 Task: Add Nature's Plus Animal Parade Calcium to the cart.
Action: Mouse moved to (328, 153)
Screenshot: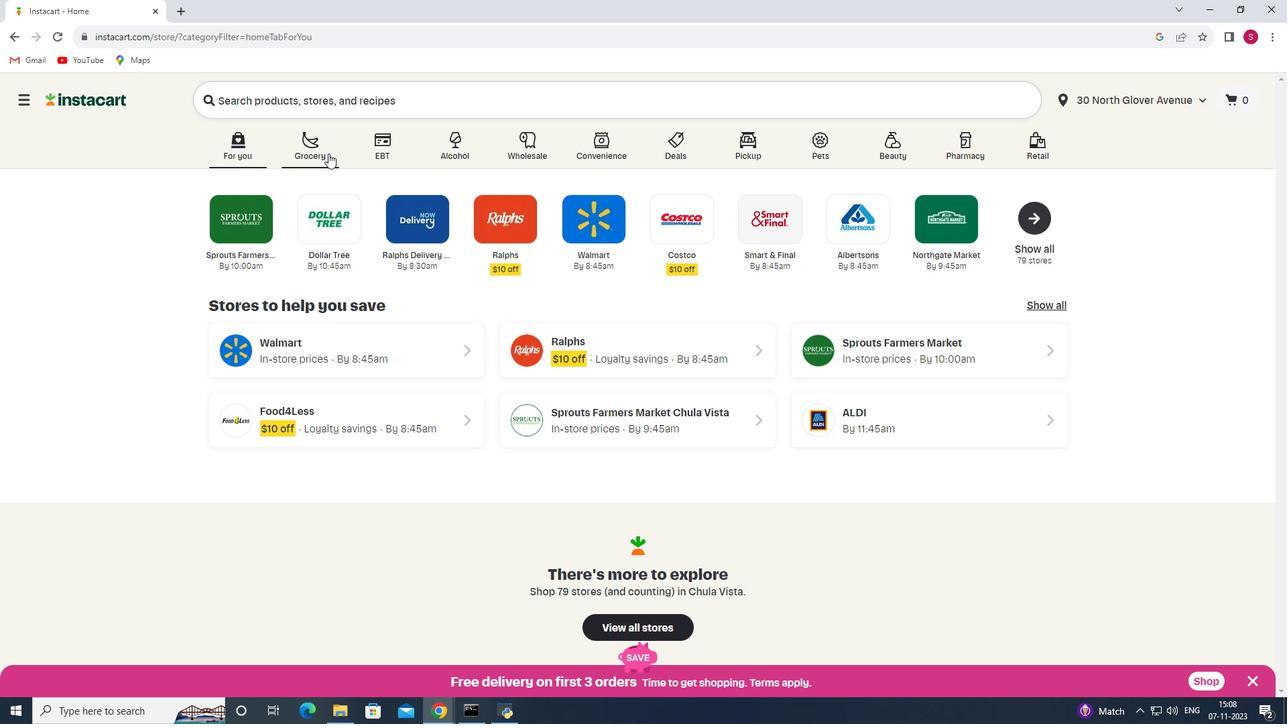 
Action: Mouse pressed left at (328, 153)
Screenshot: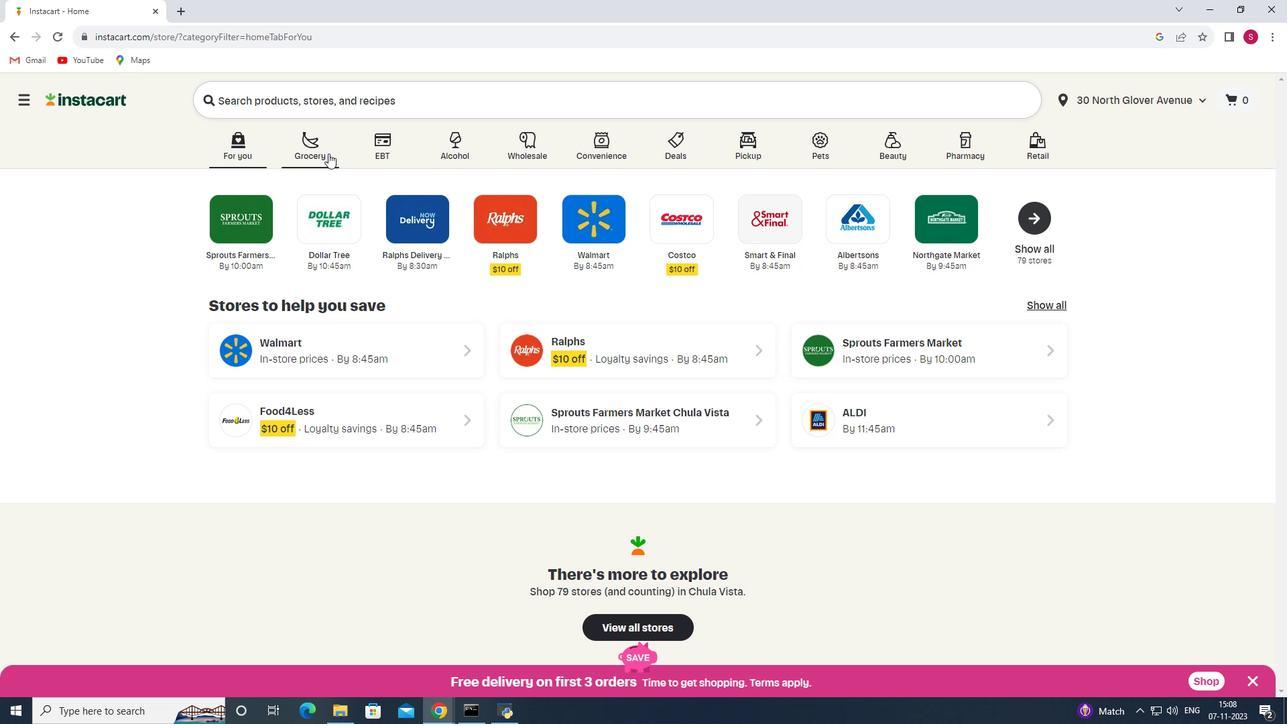 
Action: Mouse moved to (324, 396)
Screenshot: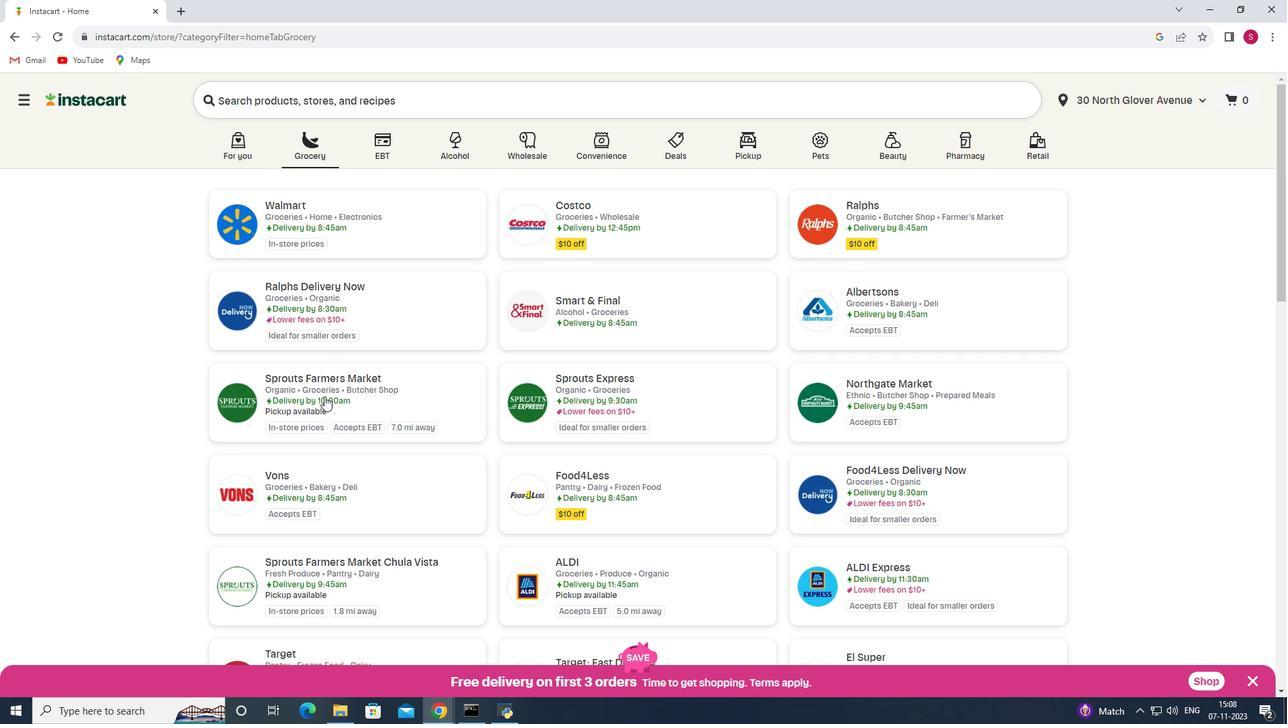 
Action: Mouse pressed left at (324, 396)
Screenshot: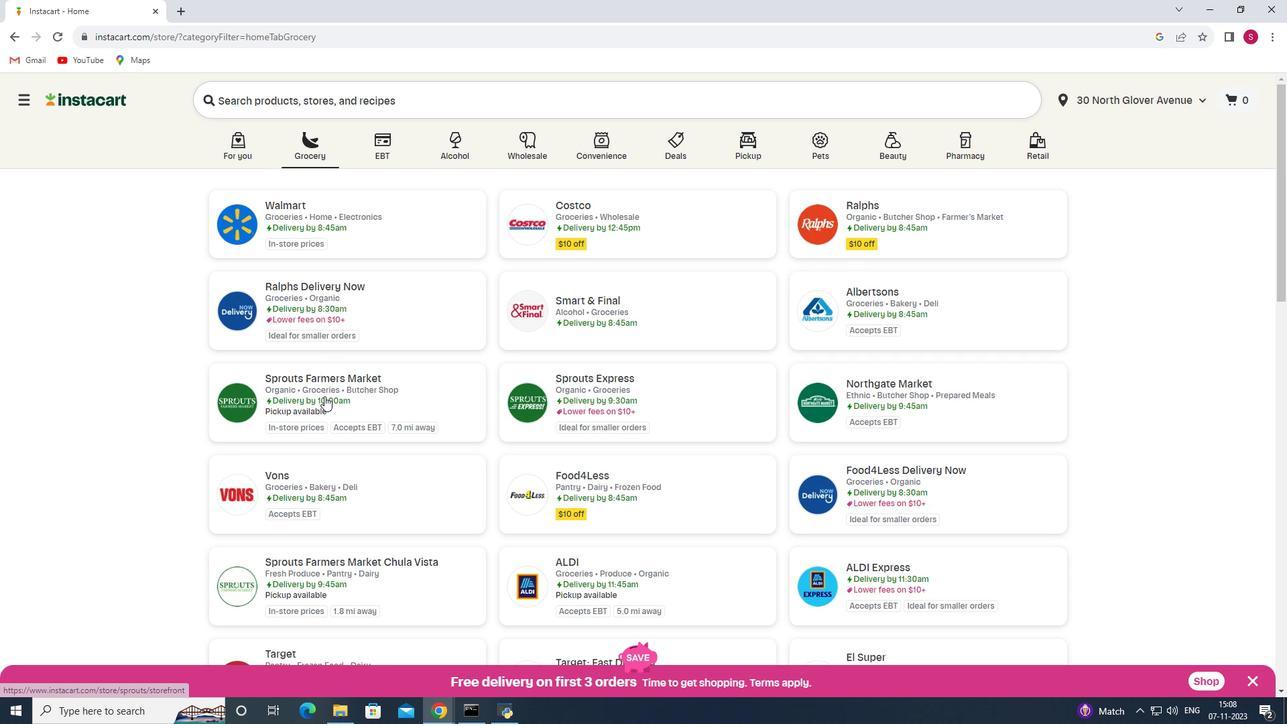 
Action: Mouse moved to (79, 429)
Screenshot: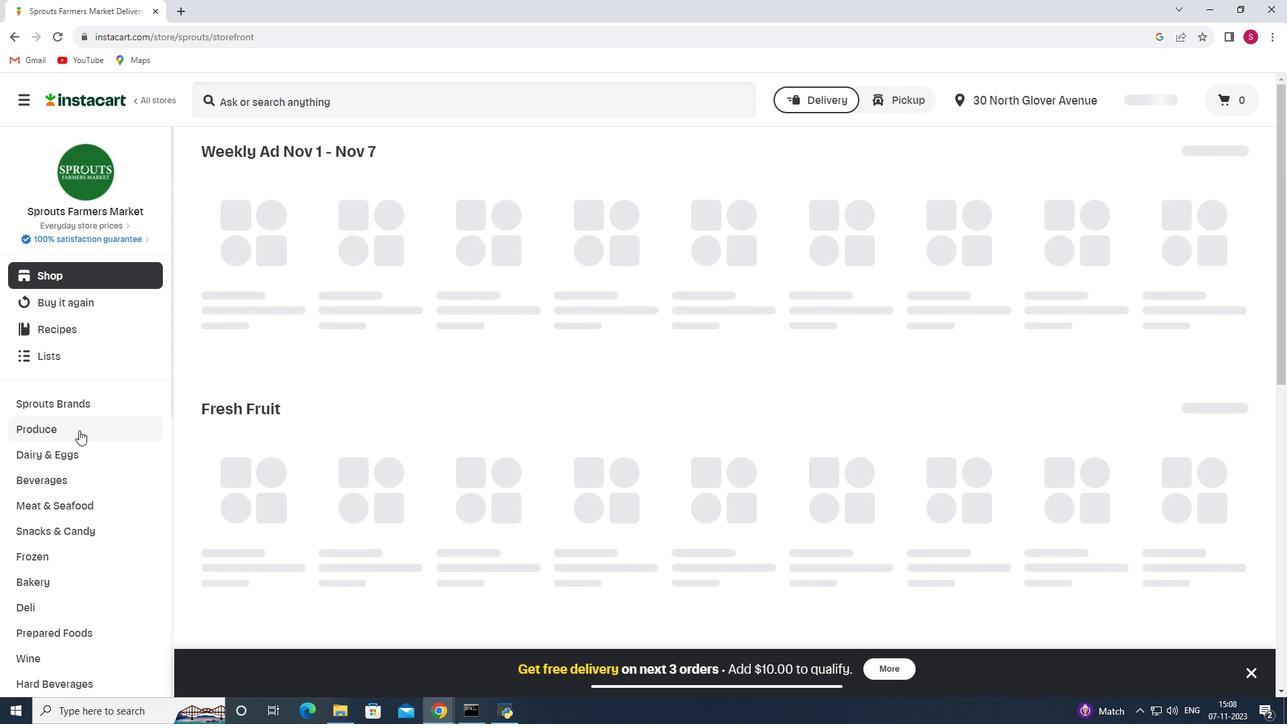 
Action: Mouse scrolled (79, 429) with delta (0, 0)
Screenshot: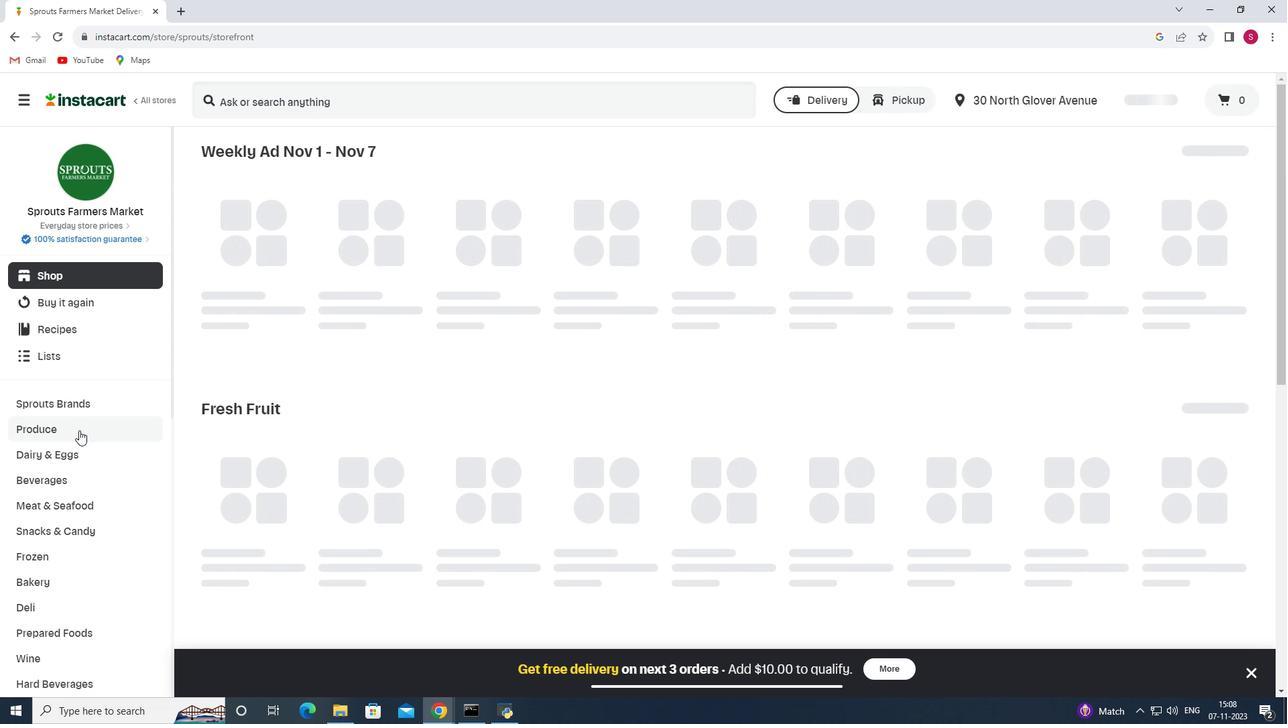 
Action: Mouse moved to (79, 430)
Screenshot: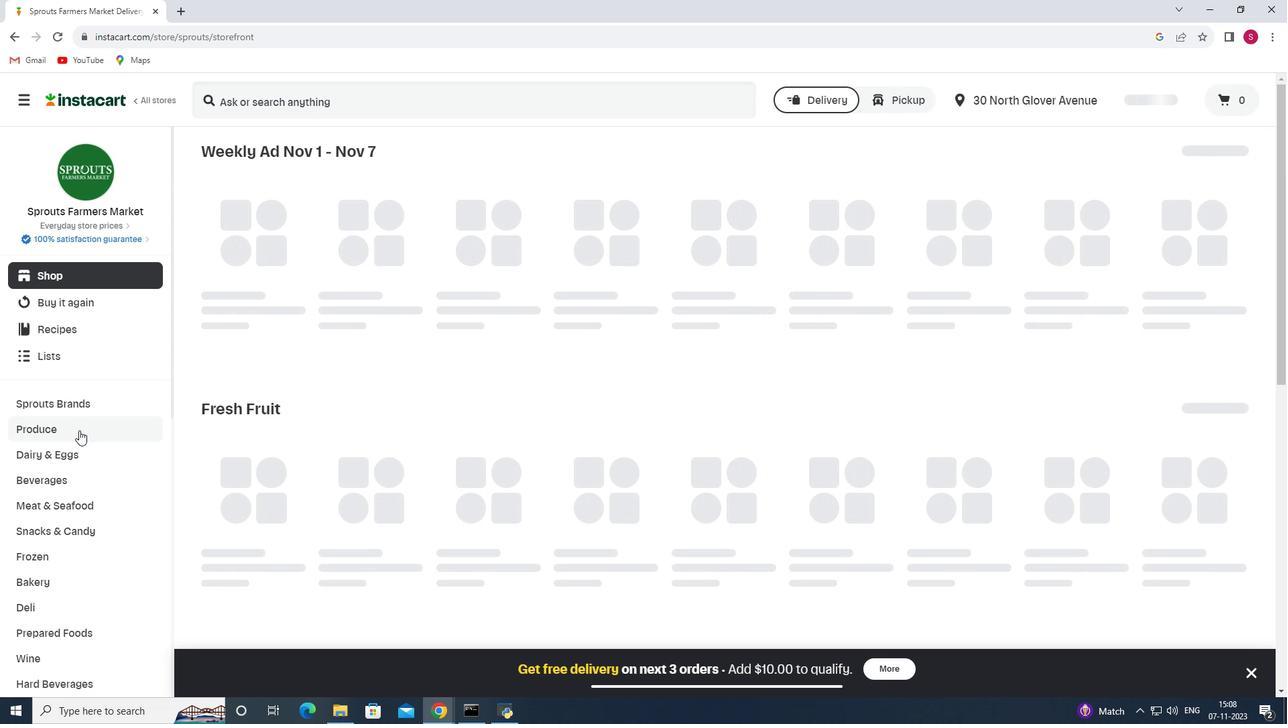 
Action: Mouse scrolled (79, 429) with delta (0, 0)
Screenshot: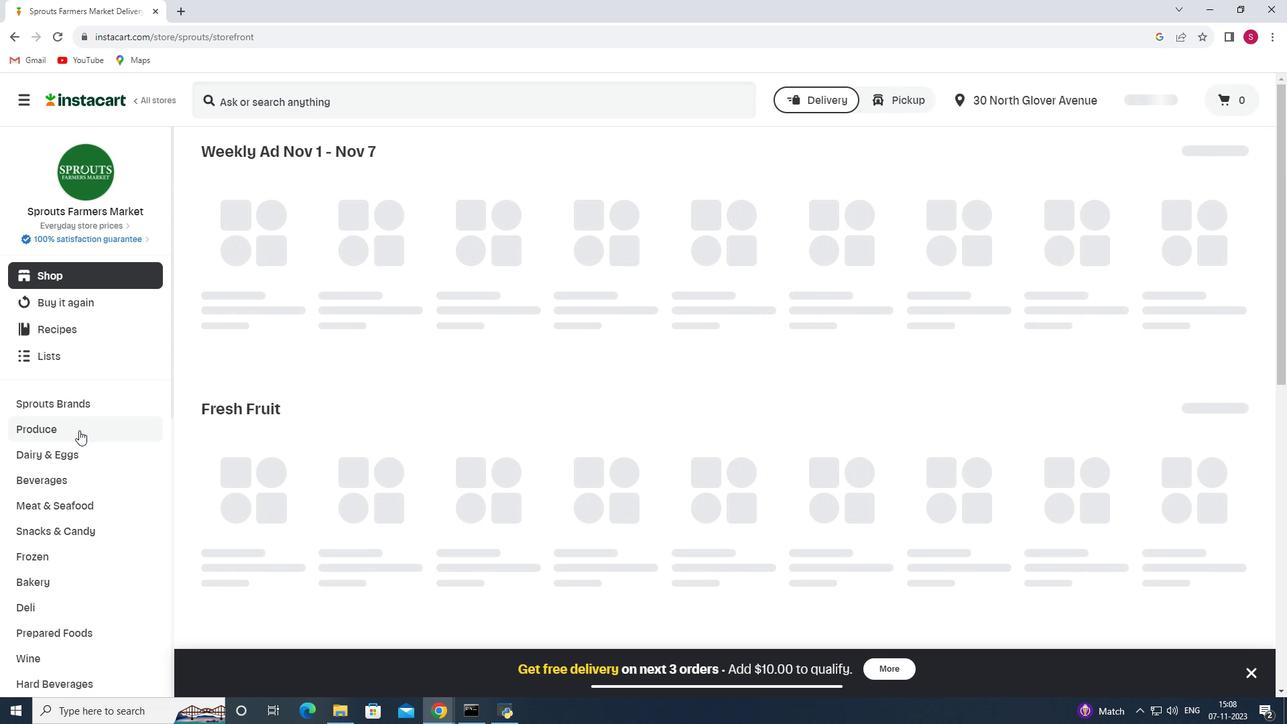 
Action: Mouse scrolled (79, 429) with delta (0, 0)
Screenshot: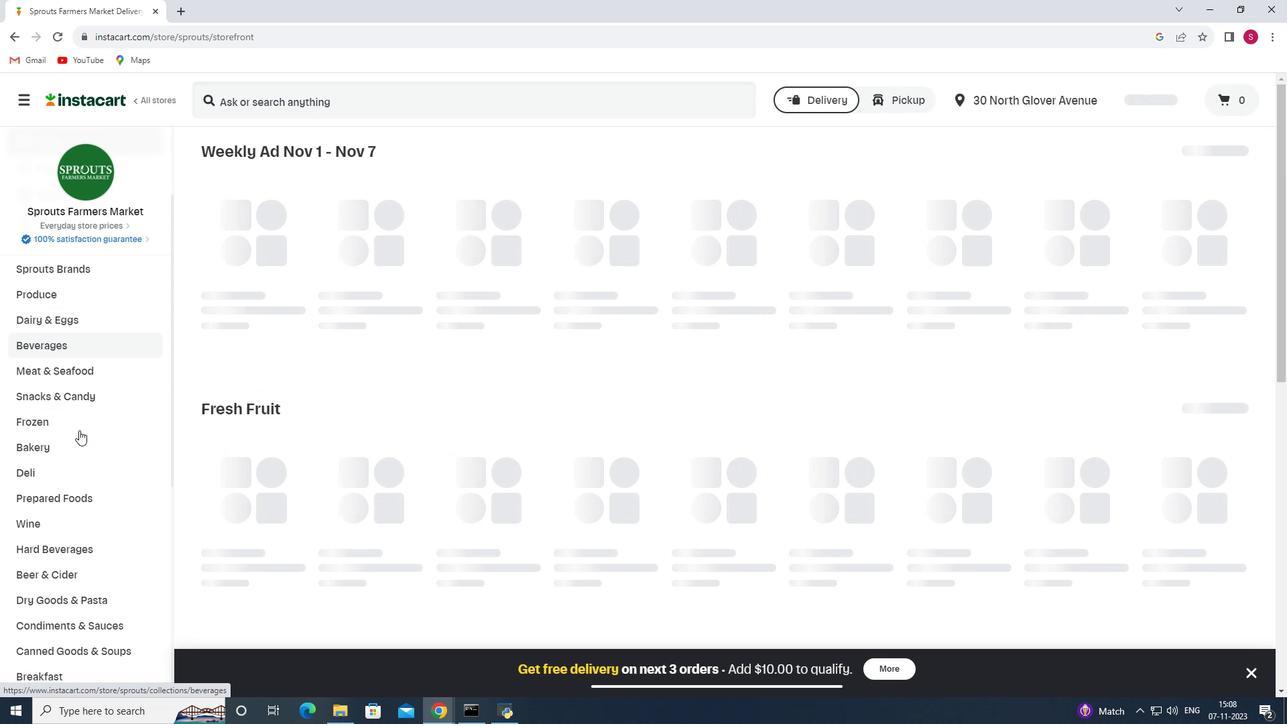 
Action: Mouse scrolled (79, 429) with delta (0, 0)
Screenshot: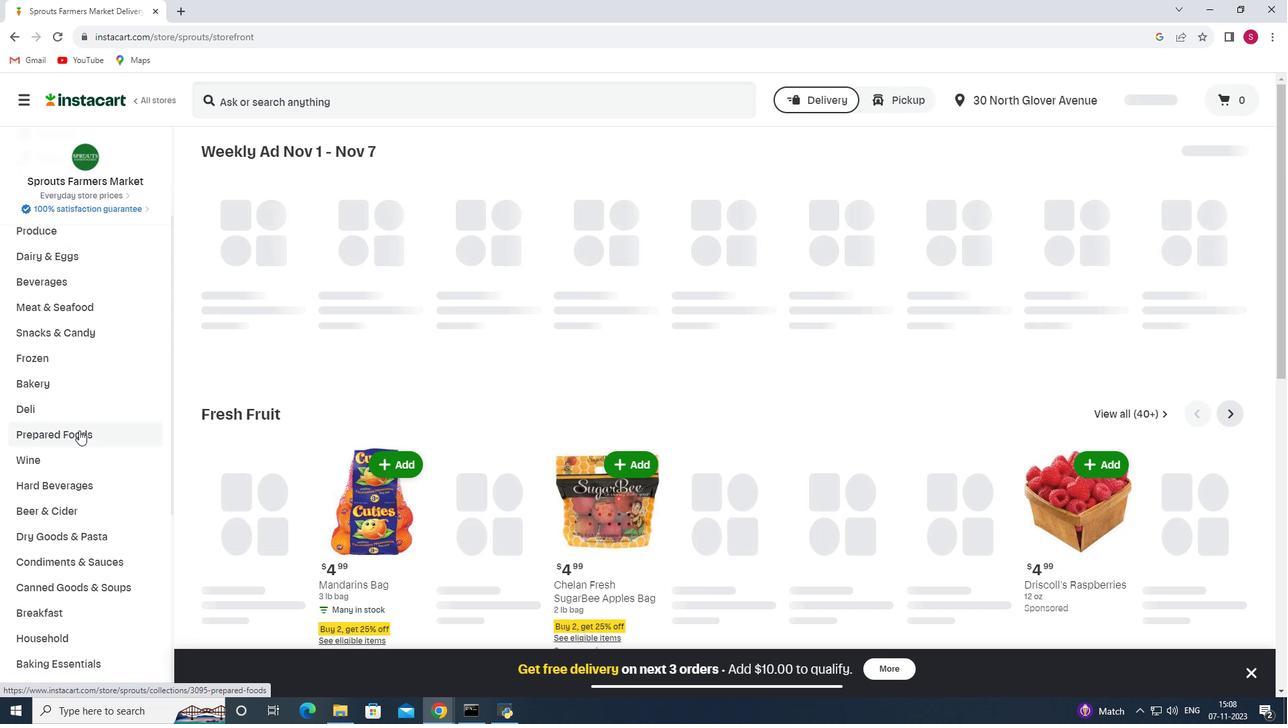 
Action: Mouse scrolled (79, 429) with delta (0, 0)
Screenshot: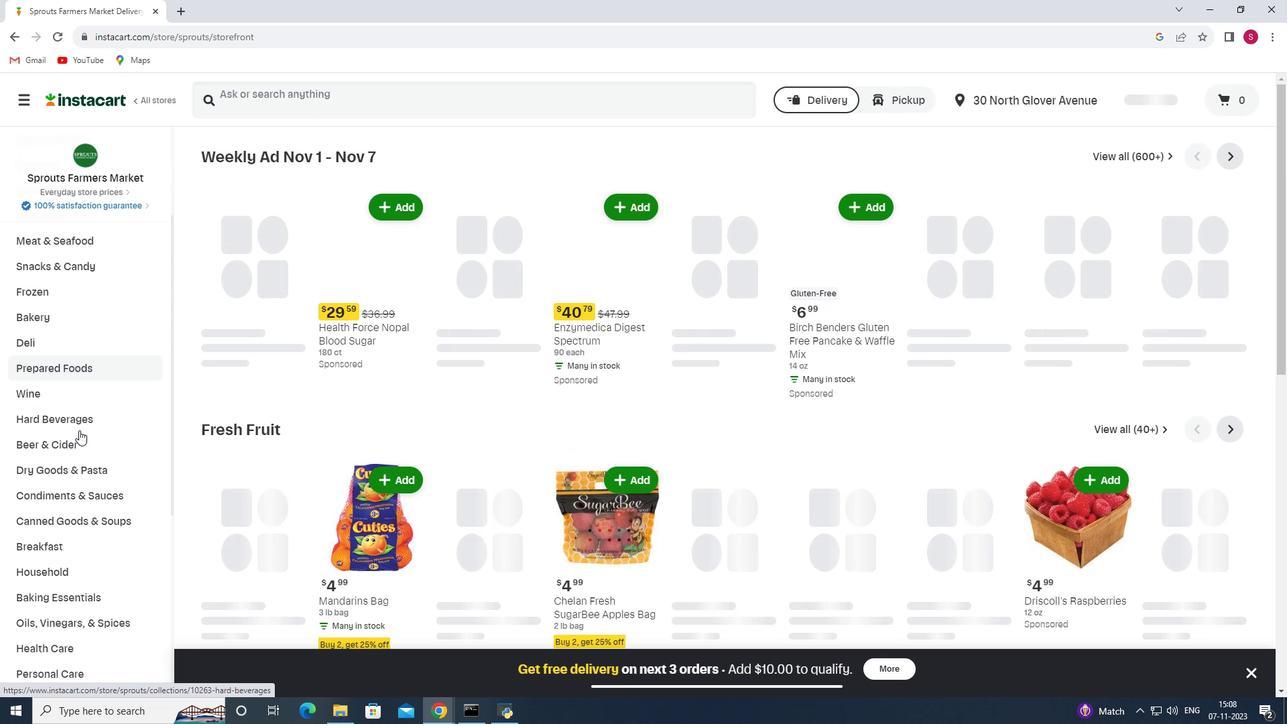 
Action: Mouse scrolled (79, 429) with delta (0, 0)
Screenshot: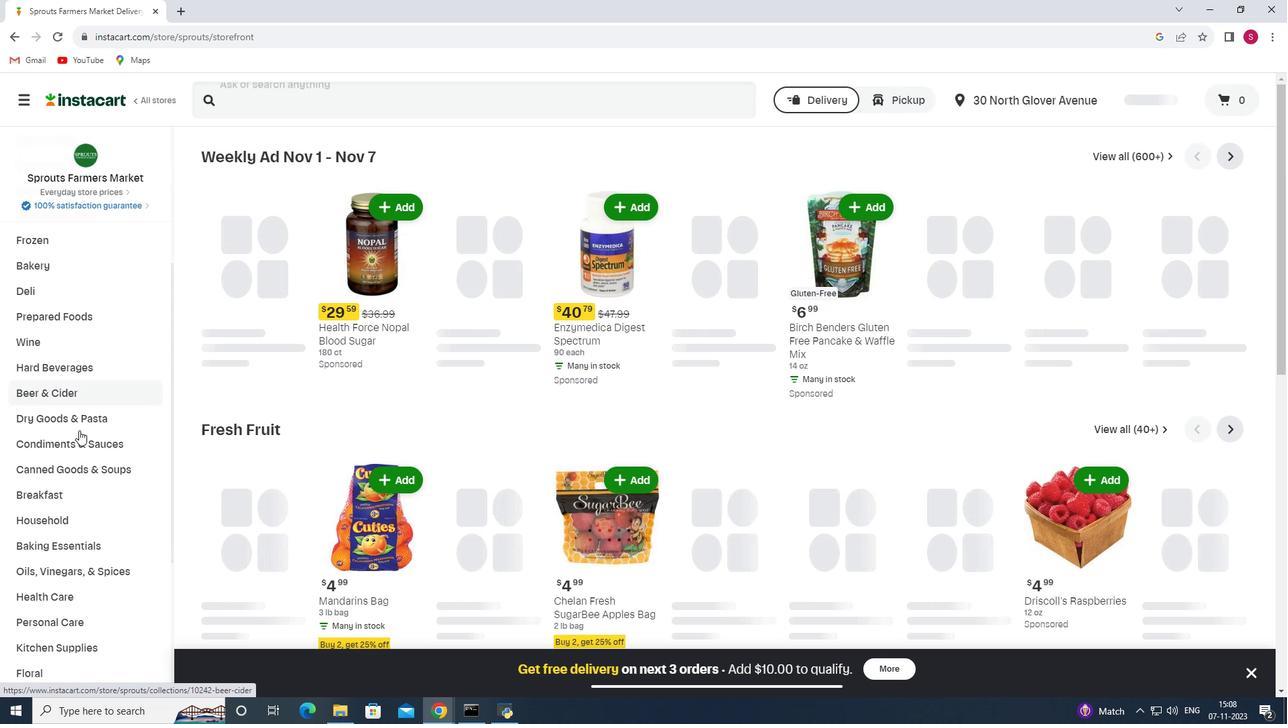 
Action: Mouse scrolled (79, 429) with delta (0, 0)
Screenshot: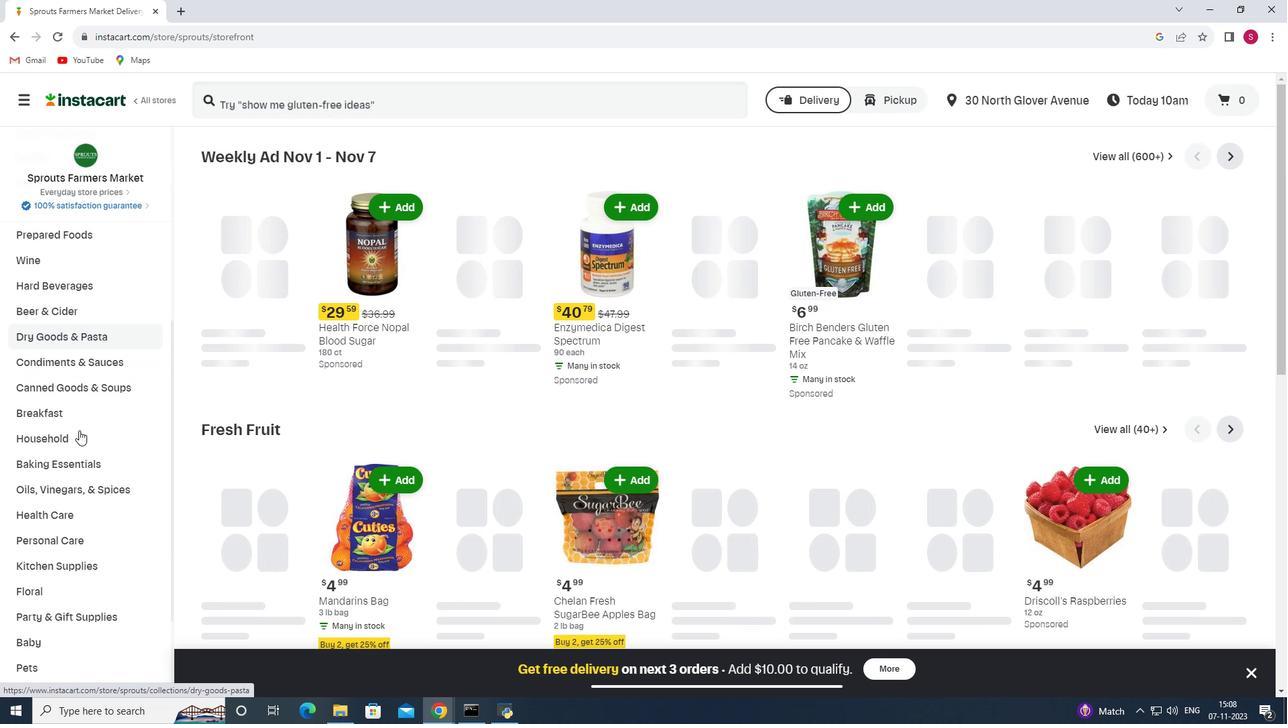 
Action: Mouse moved to (73, 442)
Screenshot: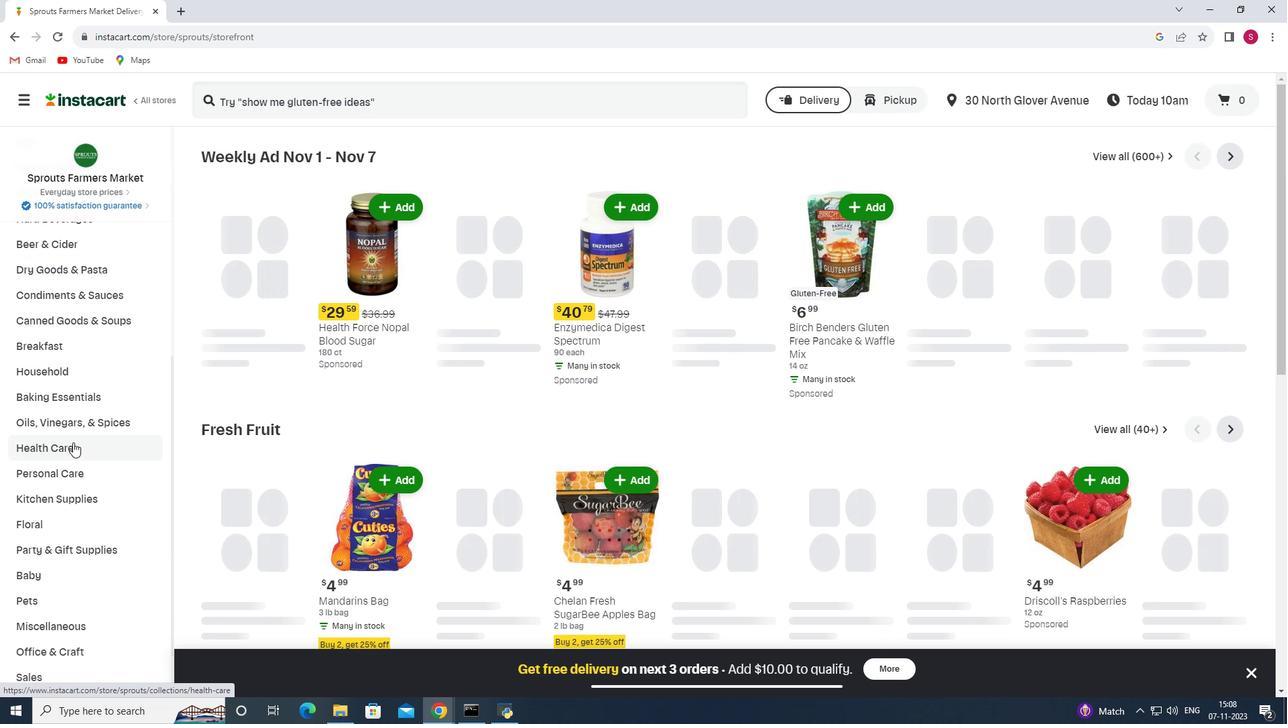 
Action: Mouse pressed left at (73, 442)
Screenshot: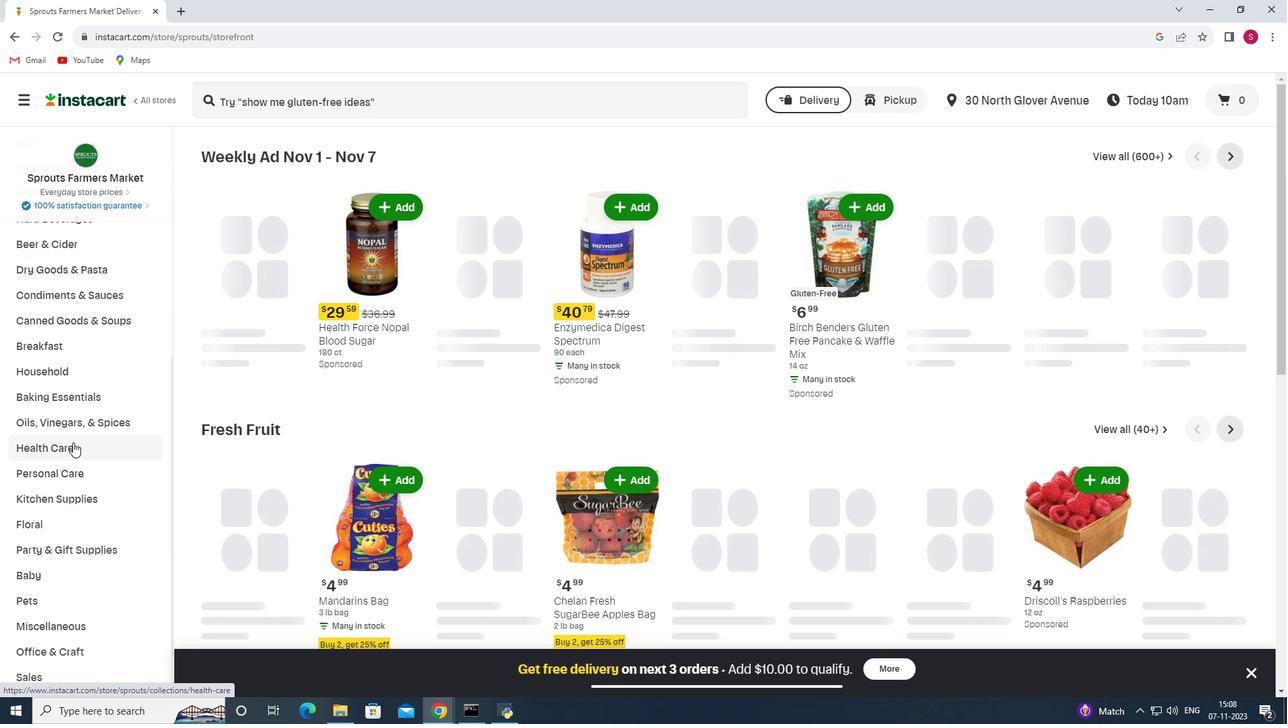 
Action: Mouse moved to (426, 180)
Screenshot: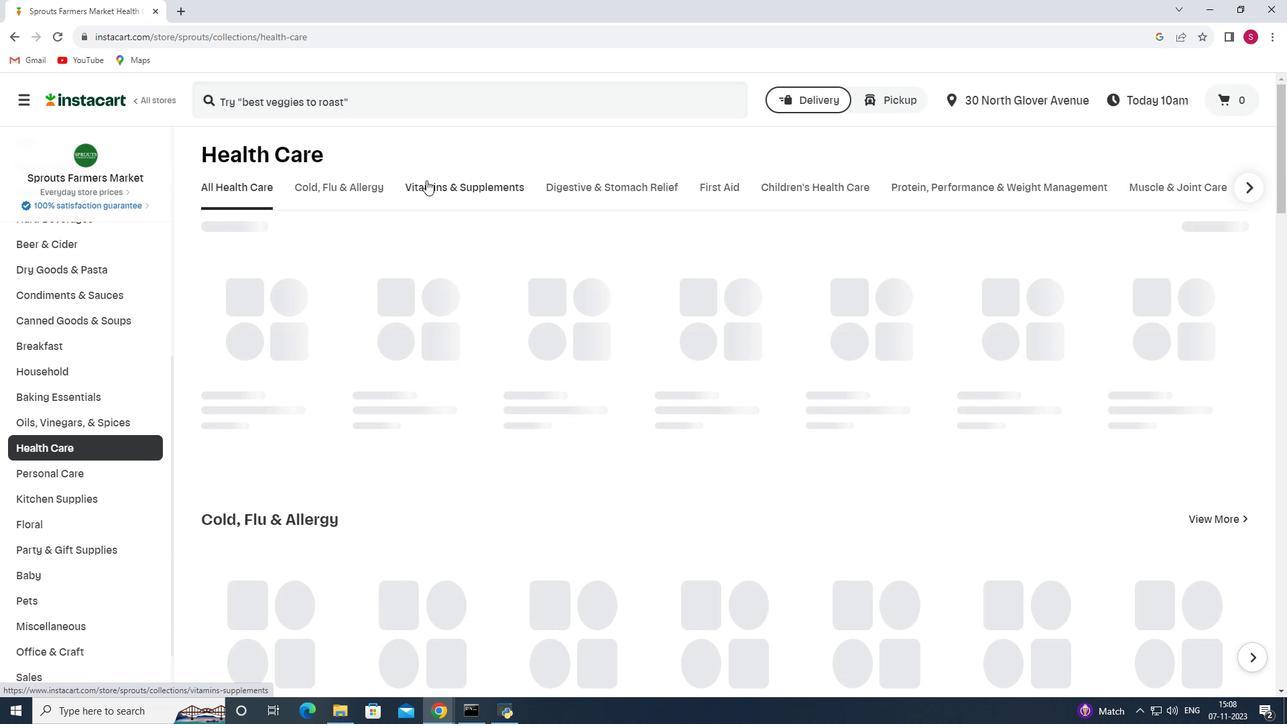 
Action: Mouse pressed left at (426, 180)
Screenshot: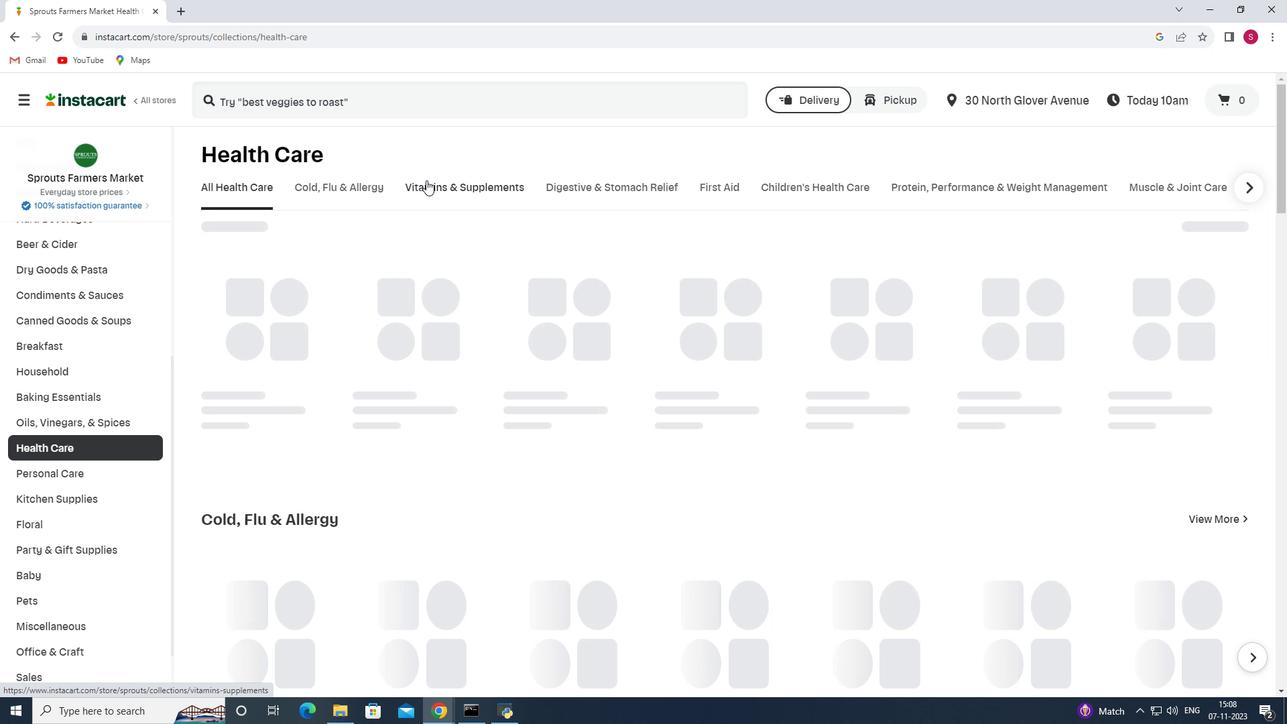 
Action: Mouse moved to (726, 243)
Screenshot: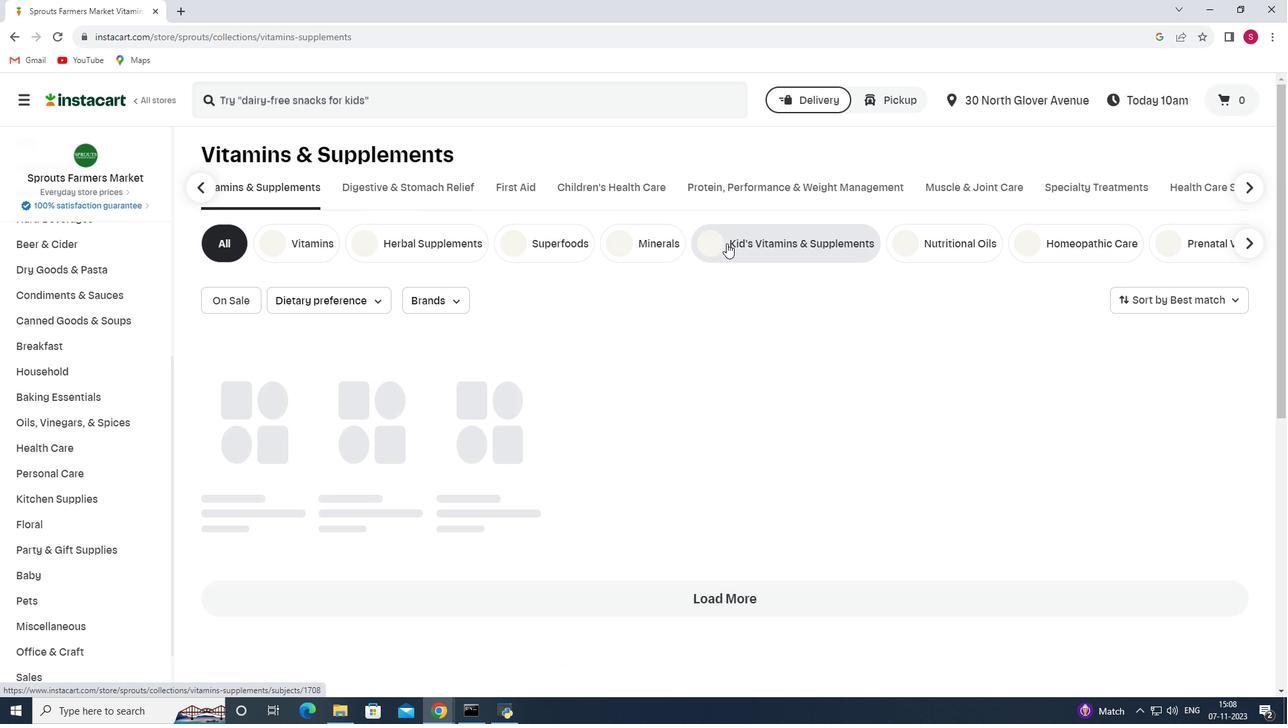 
Action: Mouse pressed left at (726, 243)
Screenshot: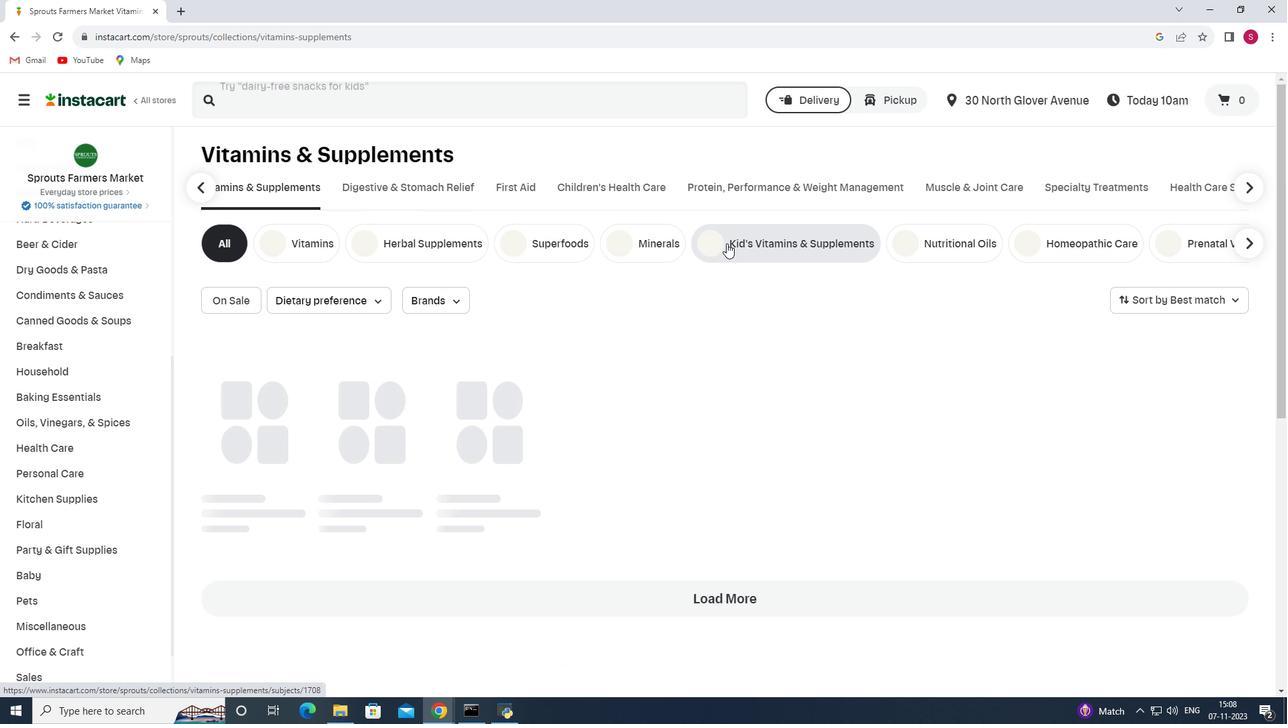 
Action: Mouse moved to (354, 74)
Screenshot: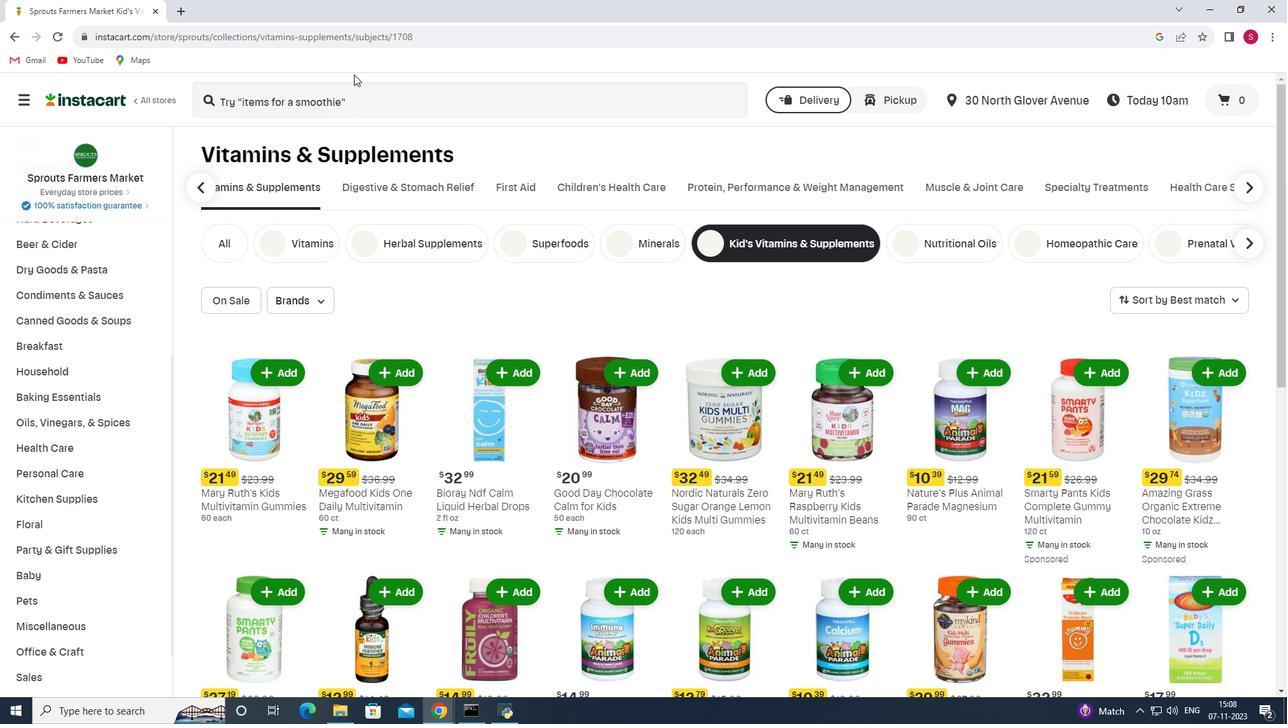
Action: Mouse pressed left at (354, 74)
Screenshot: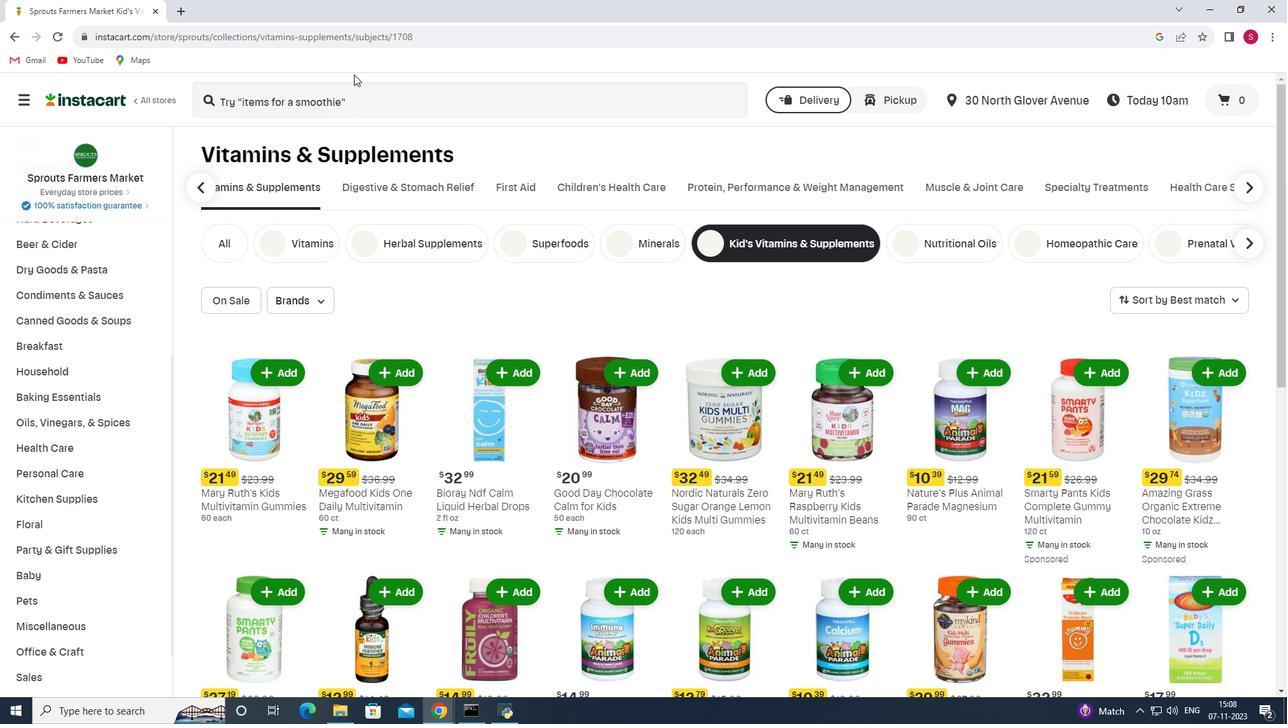 
Action: Mouse moved to (356, 95)
Screenshot: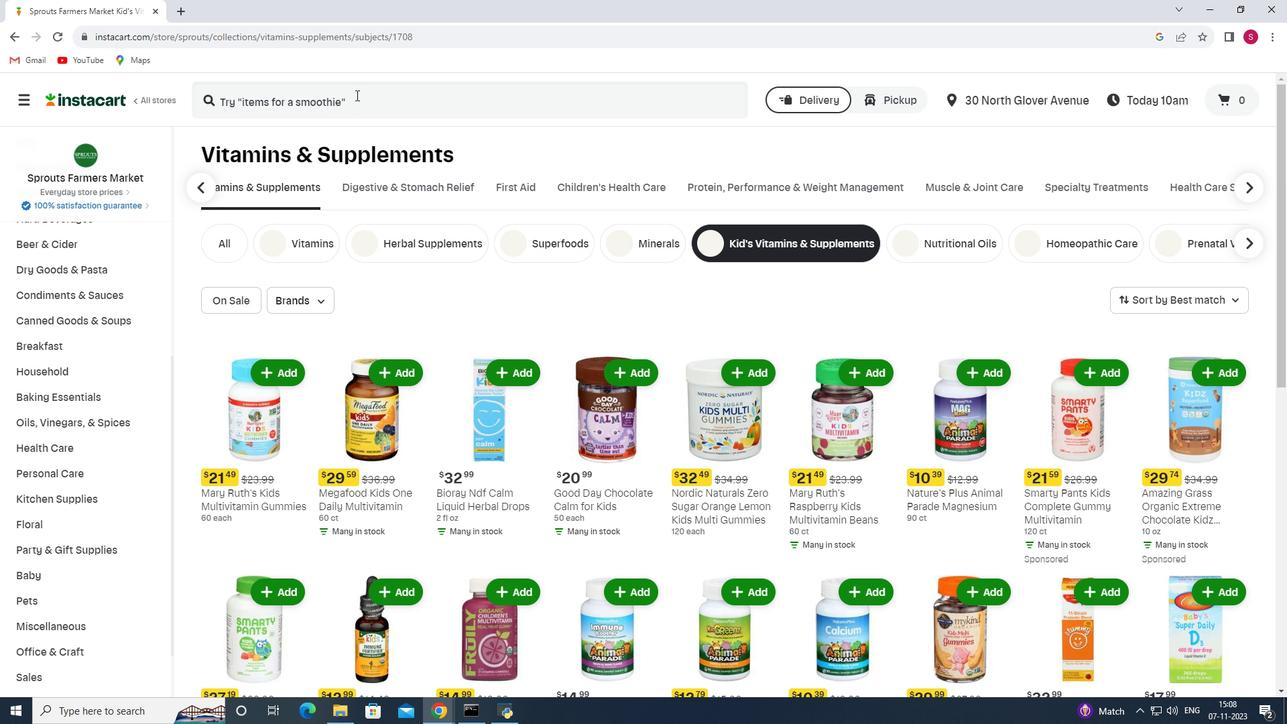 
Action: Mouse pressed left at (356, 95)
Screenshot: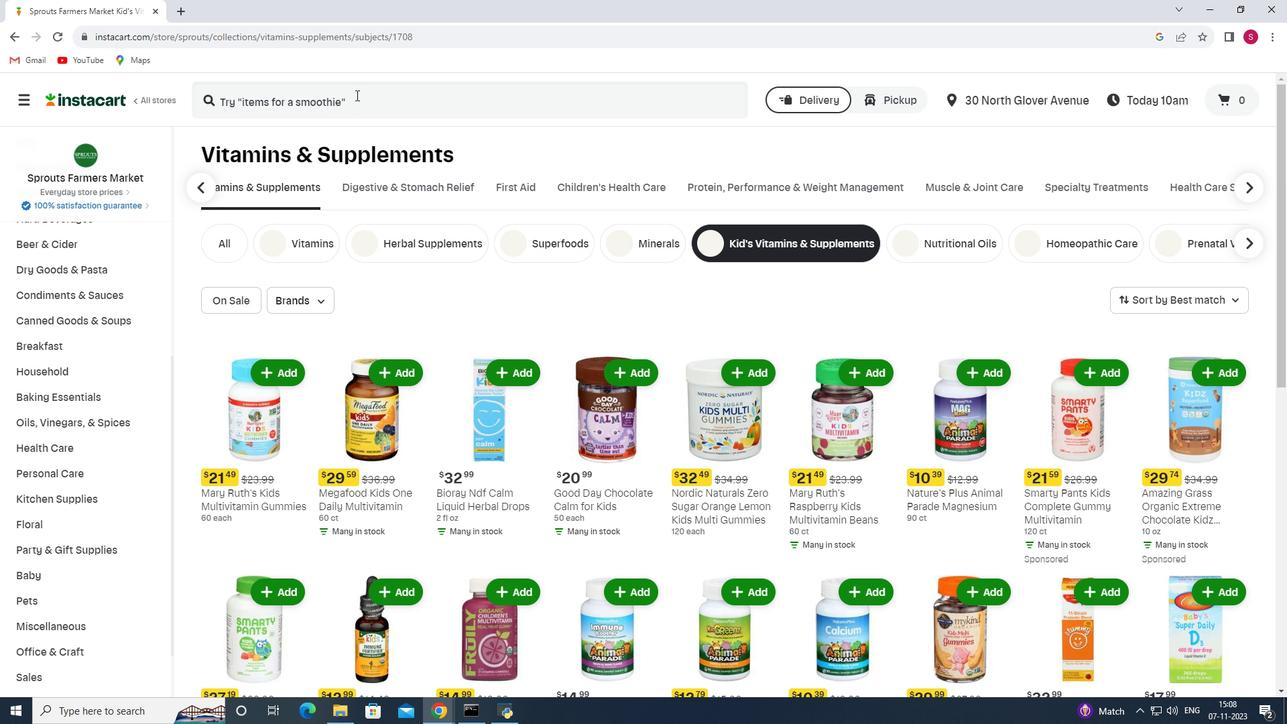
Action: Key pressed <Key.shift>Nature's<Key.space><Key.shift>Plus<Key.space><Key.shift>Animal<Key.space><Key.shift>Parade<Key.space><Key.shift>Calcium<Key.space><Key.enter>
Screenshot: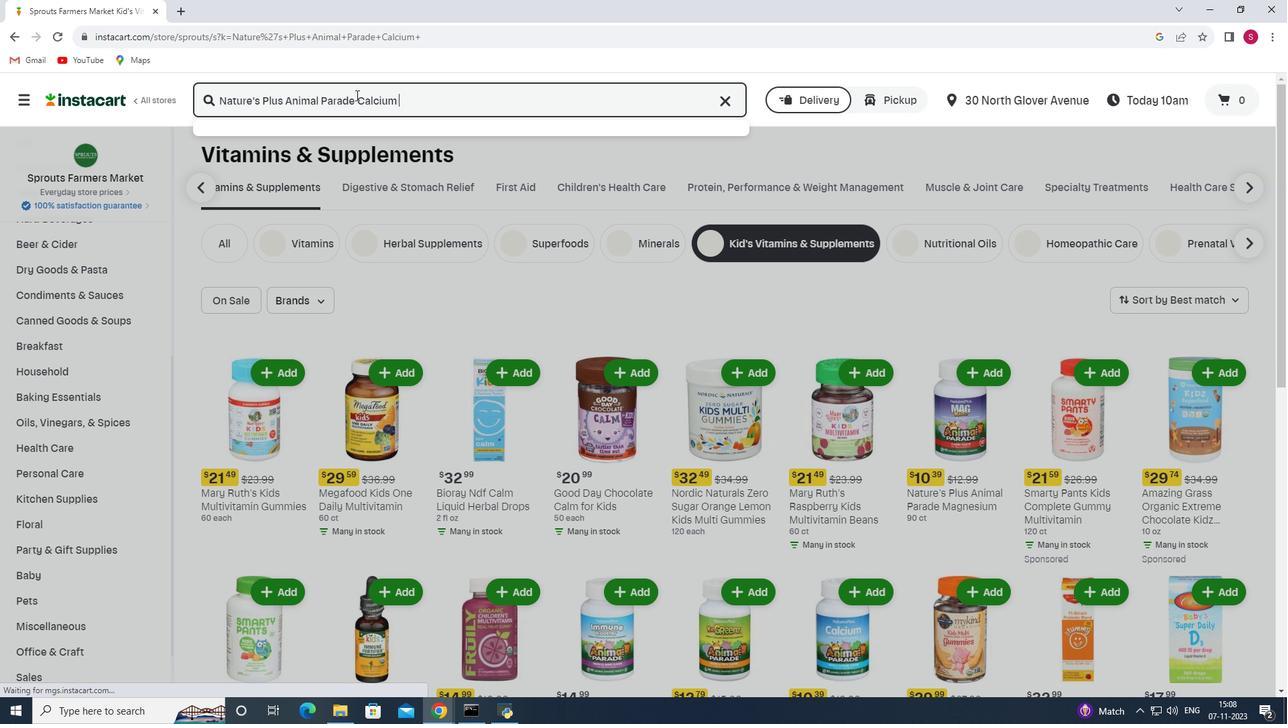 
Action: Mouse moved to (454, 252)
Screenshot: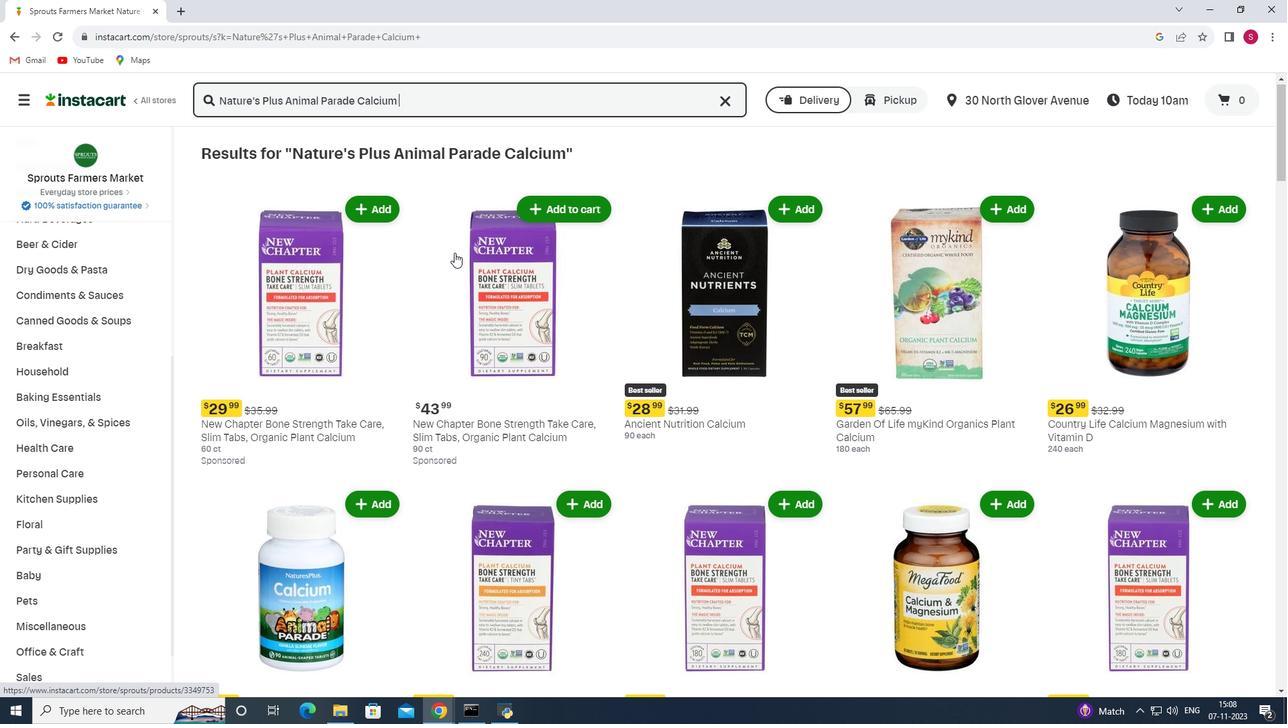 
Action: Mouse scrolled (454, 252) with delta (0, 0)
Screenshot: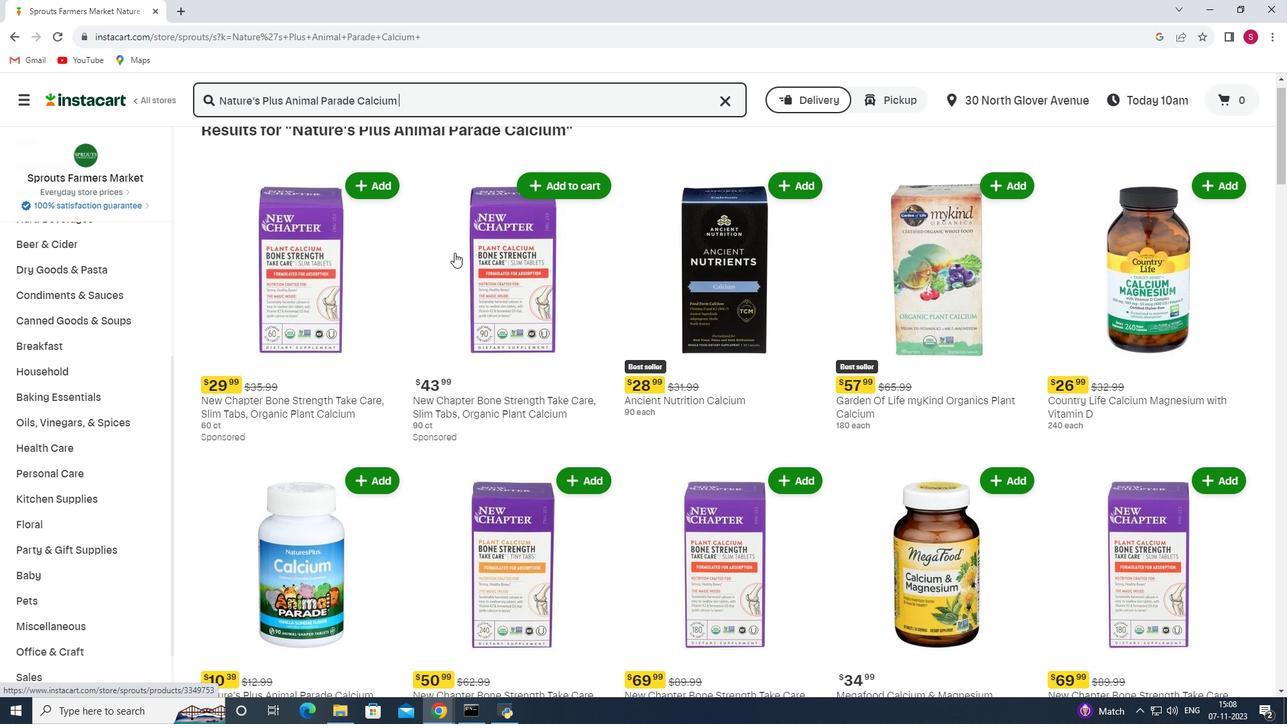 
Action: Mouse scrolled (454, 252) with delta (0, 0)
Screenshot: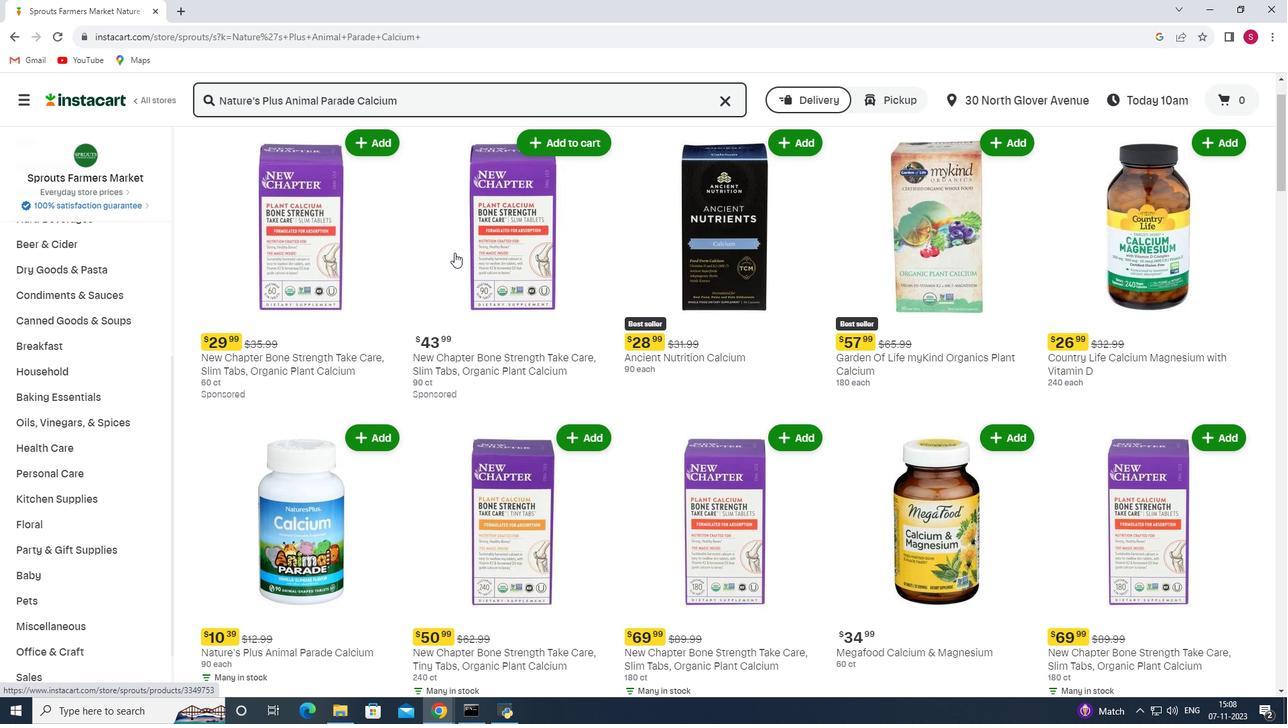 
Action: Mouse moved to (396, 320)
Screenshot: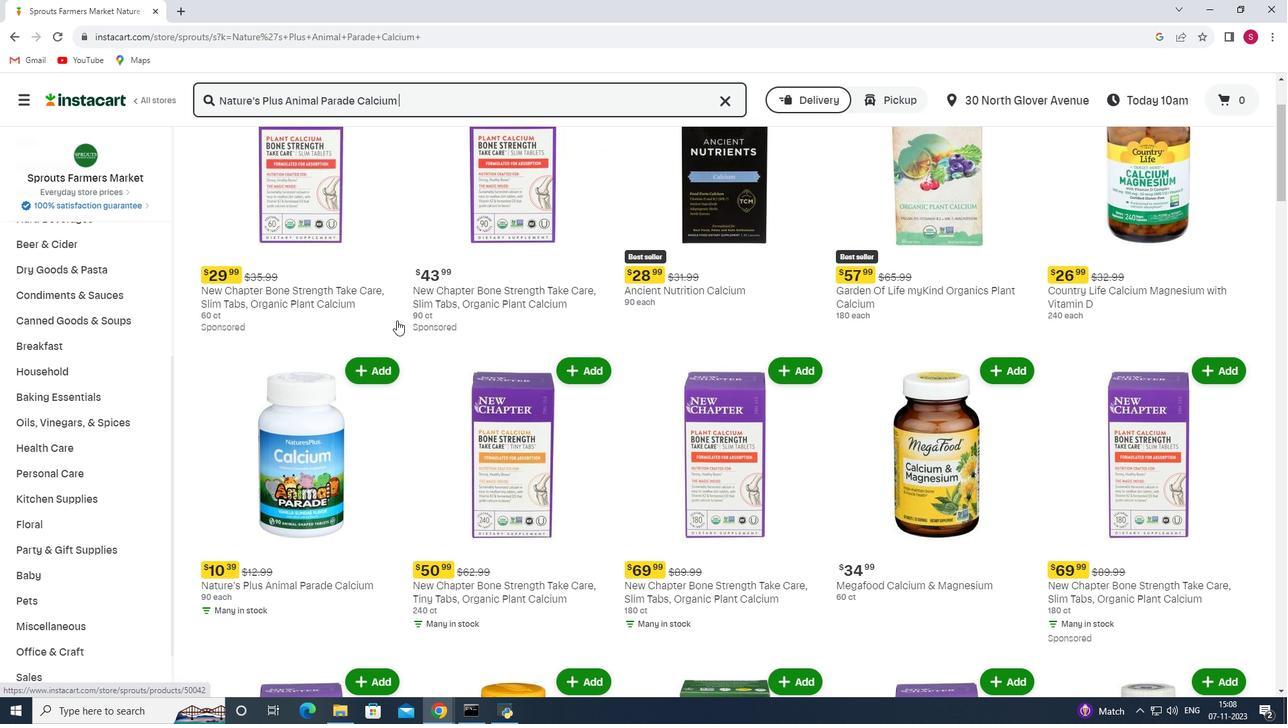 
Action: Mouse scrolled (396, 319) with delta (0, 0)
Screenshot: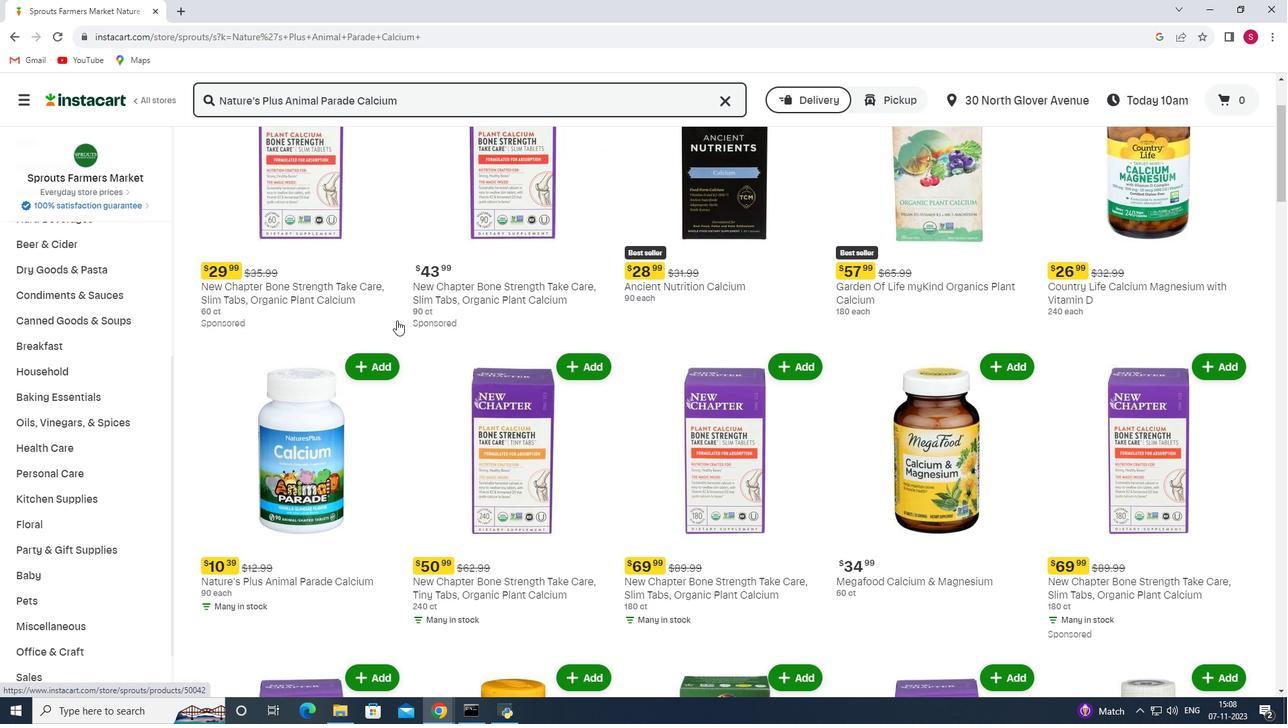 
Action: Mouse moved to (366, 300)
Screenshot: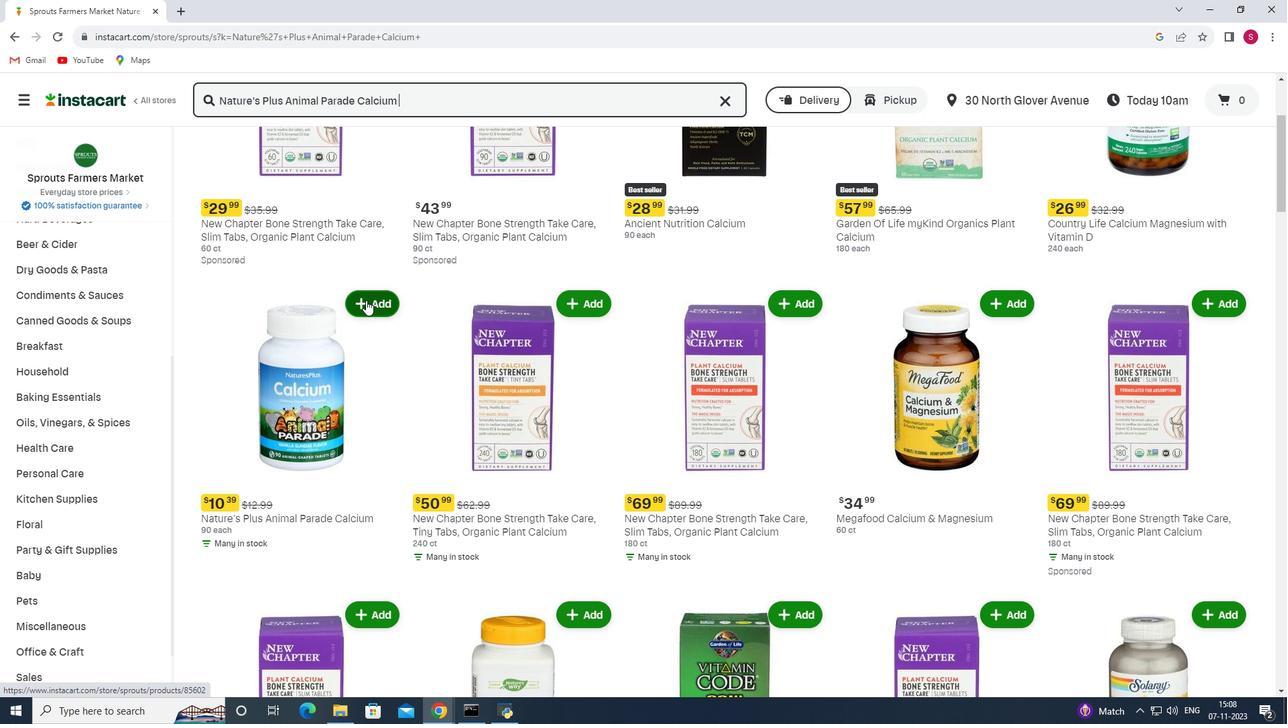 
Action: Mouse pressed left at (366, 300)
Screenshot: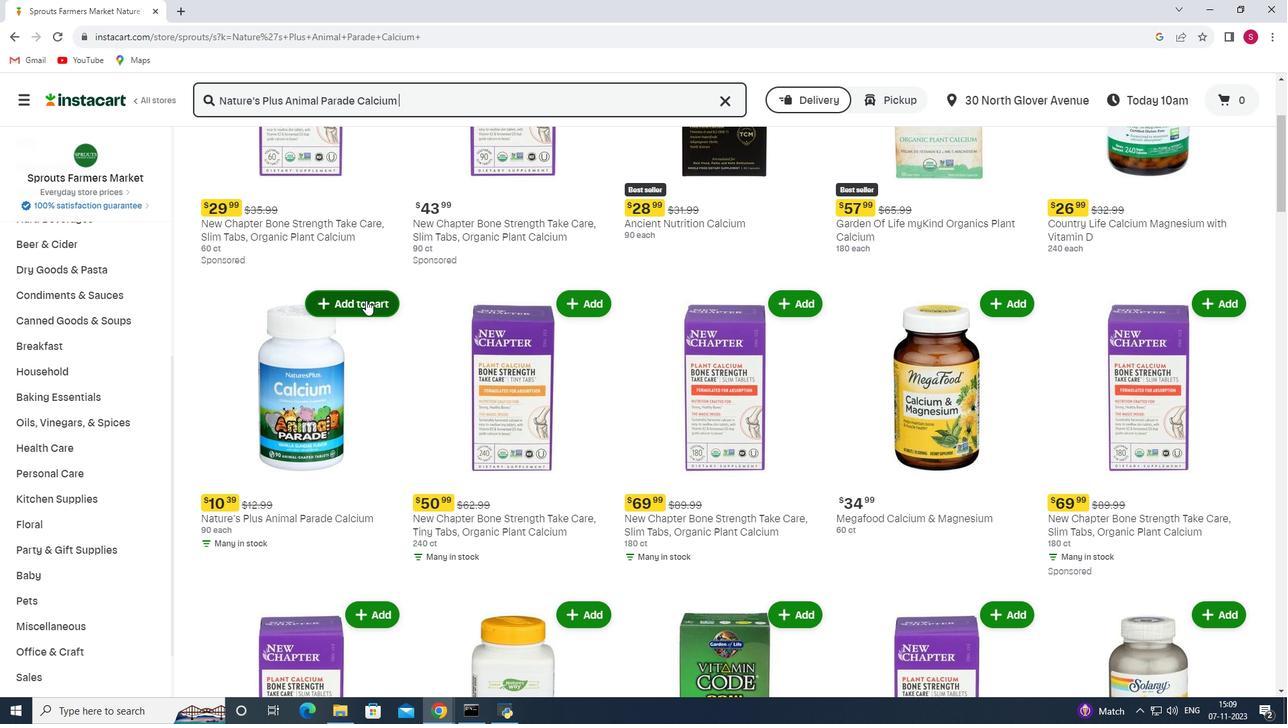 
Action: Mouse moved to (376, 316)
Screenshot: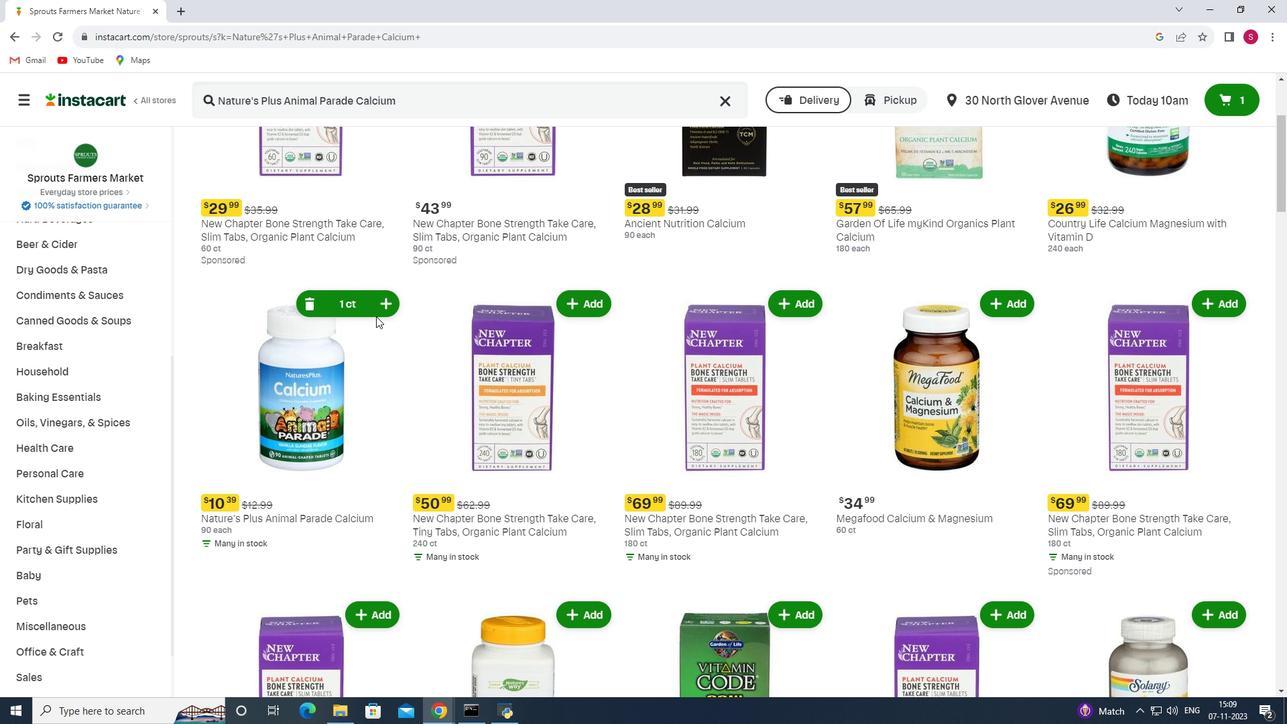 
